 Task: Change the reflection size of text to 60%.
Action: Mouse moved to (704, 255)
Screenshot: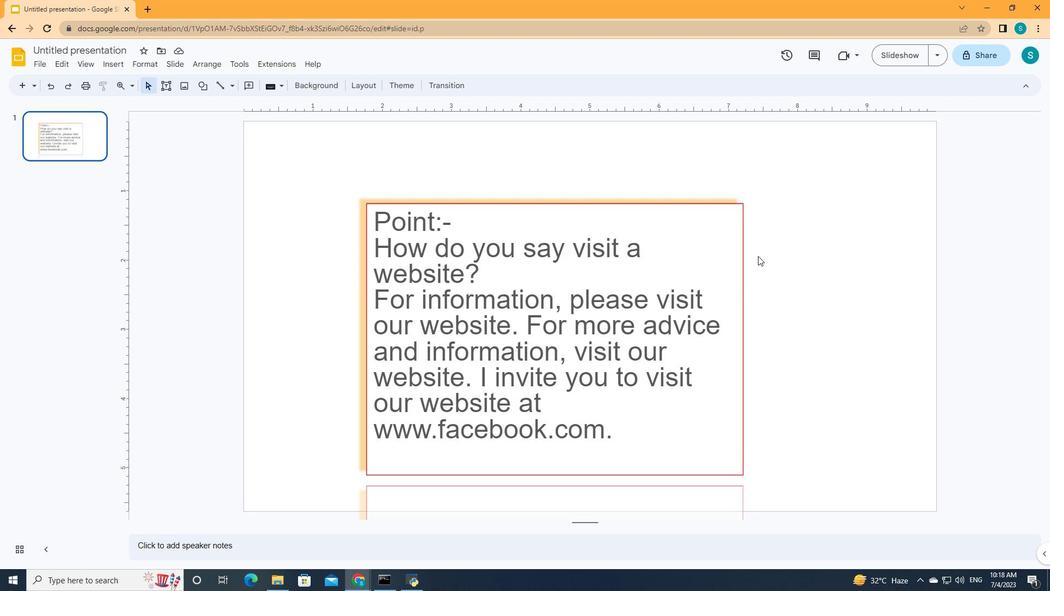 
Action: Mouse pressed left at (704, 255)
Screenshot: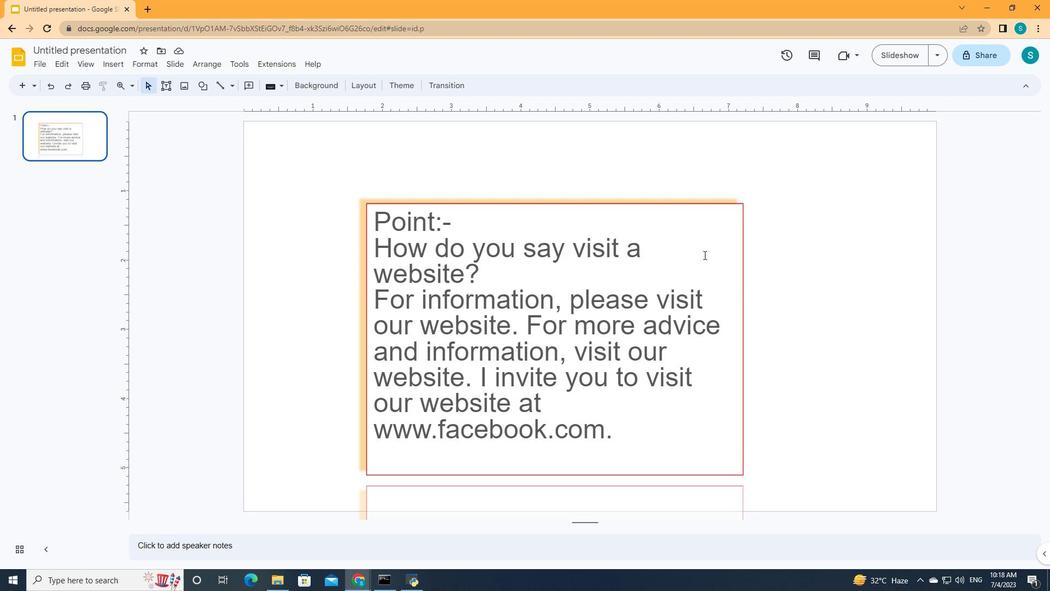 
Action: Mouse moved to (753, 88)
Screenshot: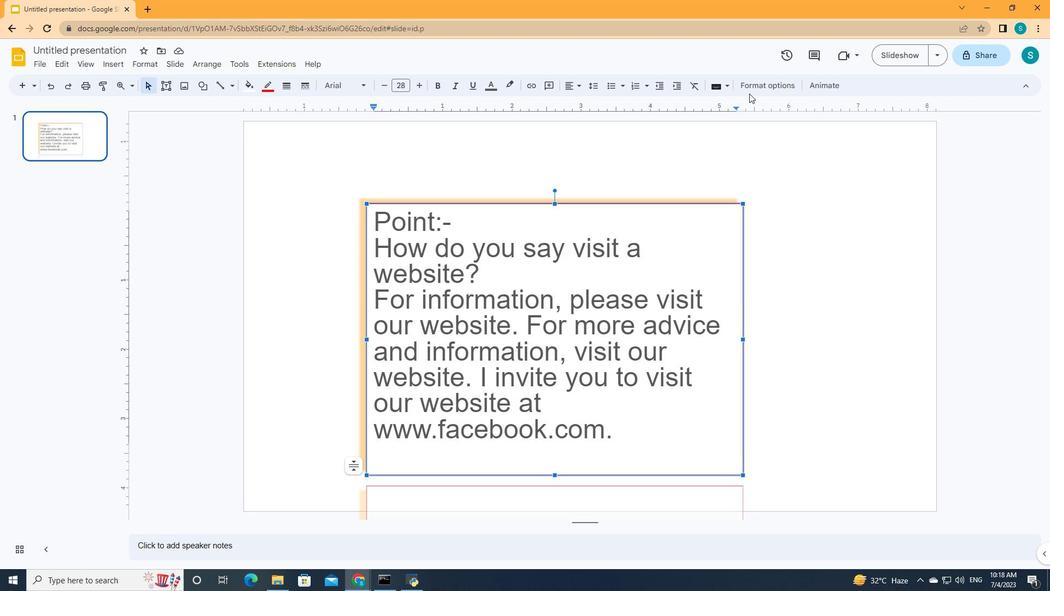 
Action: Mouse pressed left at (753, 88)
Screenshot: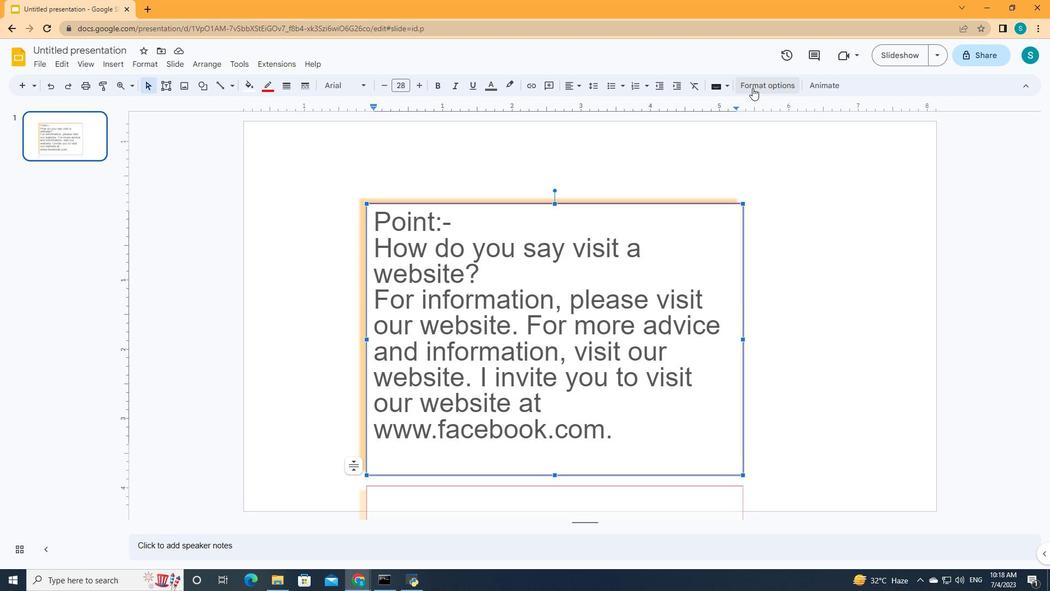 
Action: Mouse moved to (893, 253)
Screenshot: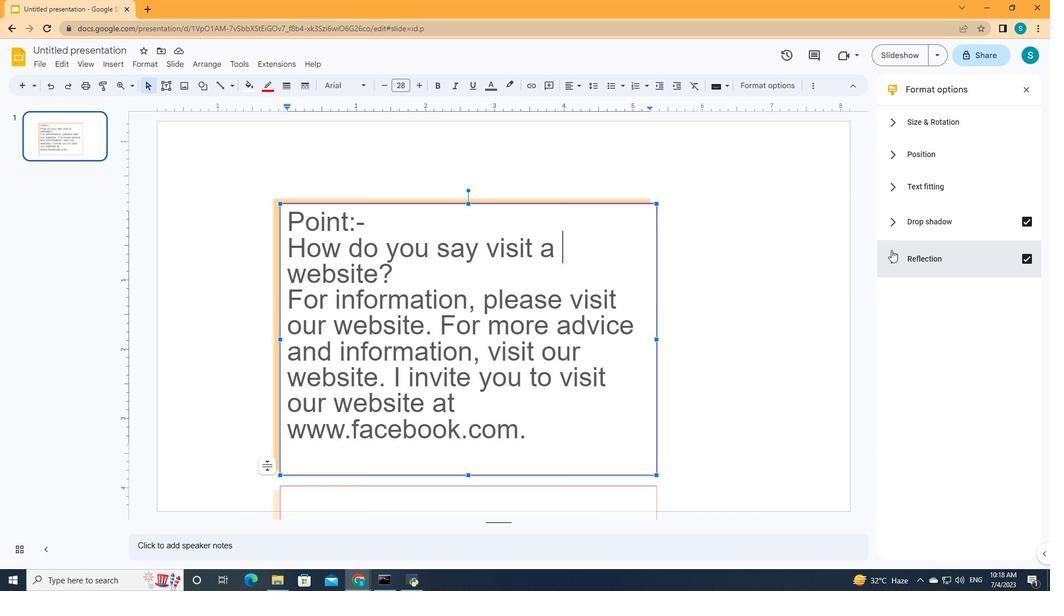 
Action: Mouse pressed left at (893, 253)
Screenshot: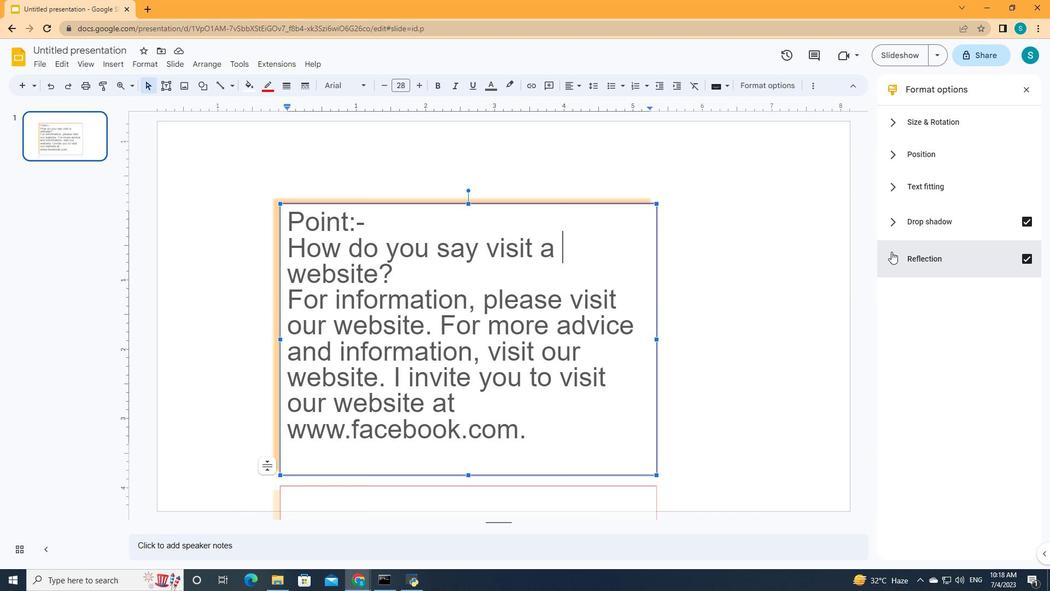 
Action: Mouse moved to (1027, 376)
Screenshot: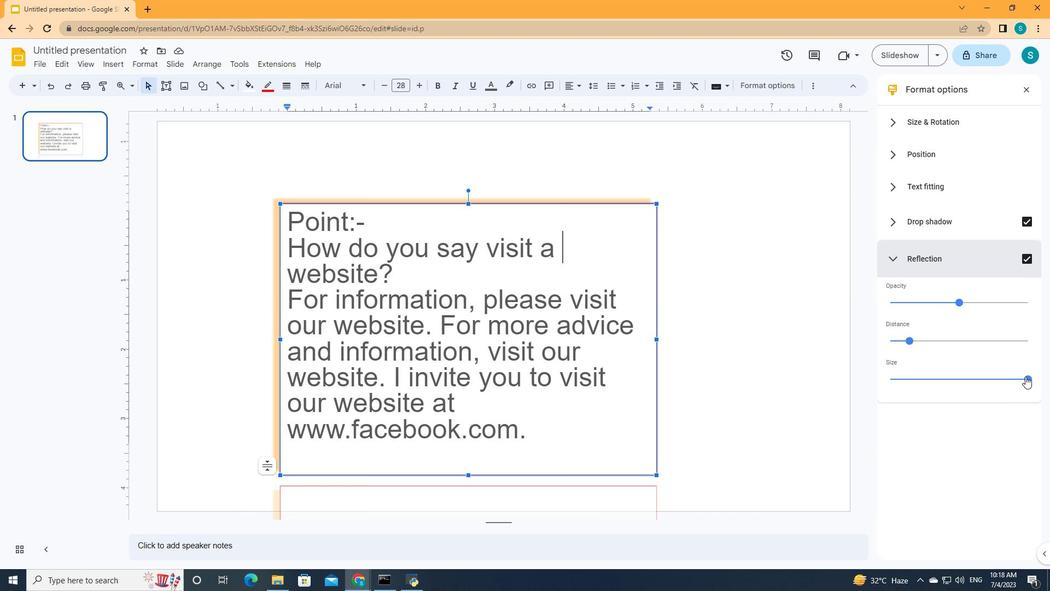 
Action: Mouse pressed left at (1027, 376)
Screenshot: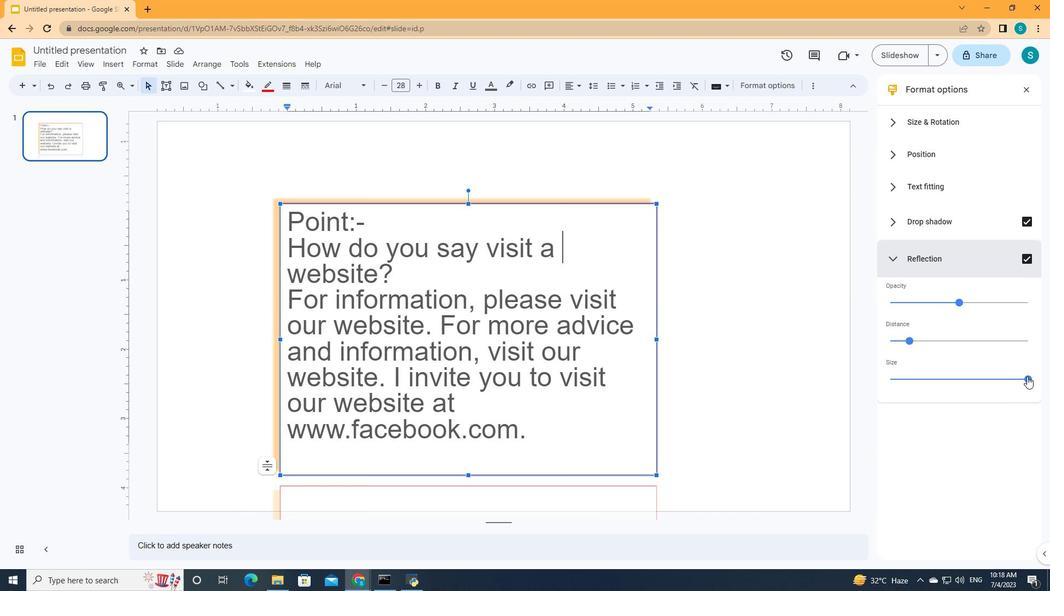 
Action: Mouse moved to (972, 393)
Screenshot: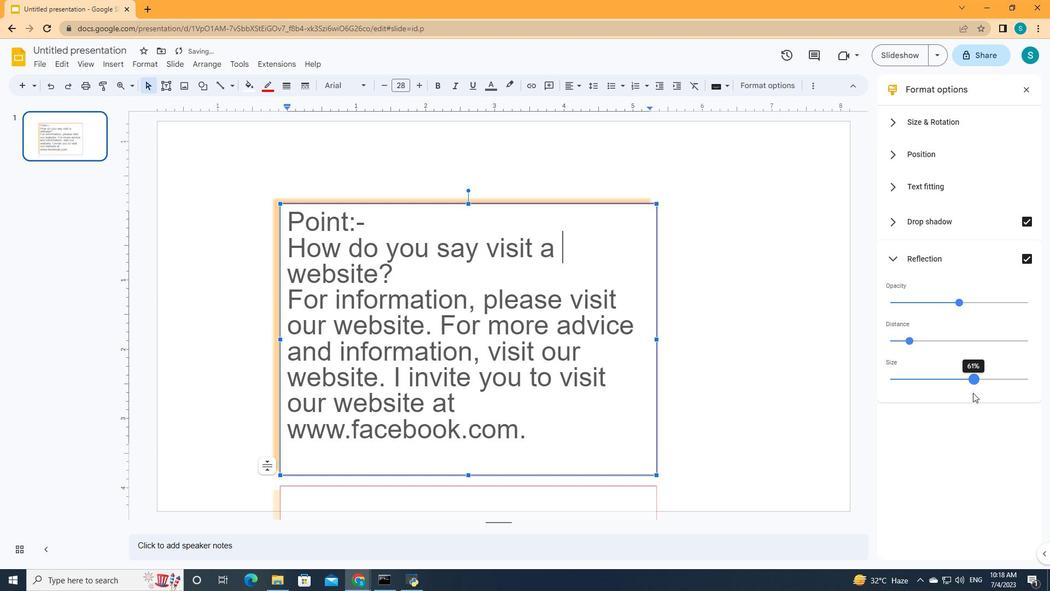 
Action: Key pressed <Key.left>
Screenshot: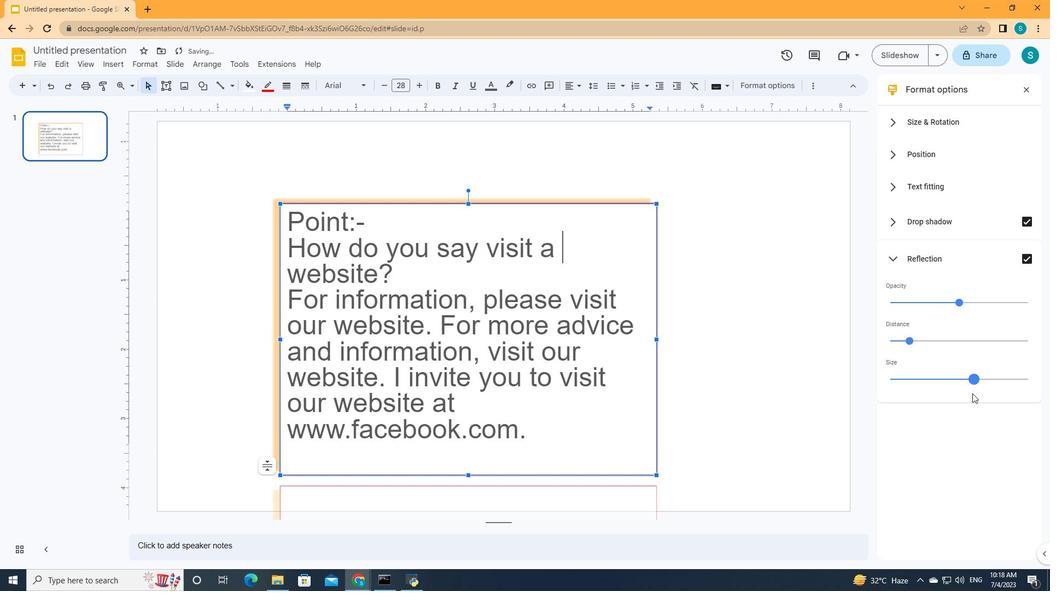 
